 Task: Add "Copy Card To …" Button titled Button0030 to "bottom" of the list "To Do" to Card Card0030 in Board Board0023 in Workspace Development in Trello
Action: Mouse moved to (362, 408)
Screenshot: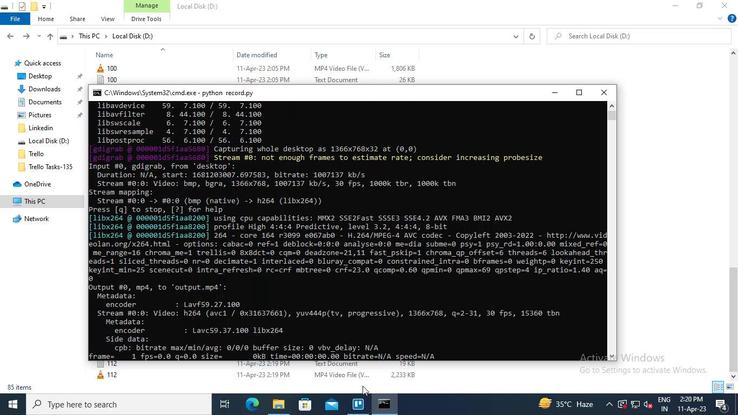 
Action: Mouse pressed left at (362, 408)
Screenshot: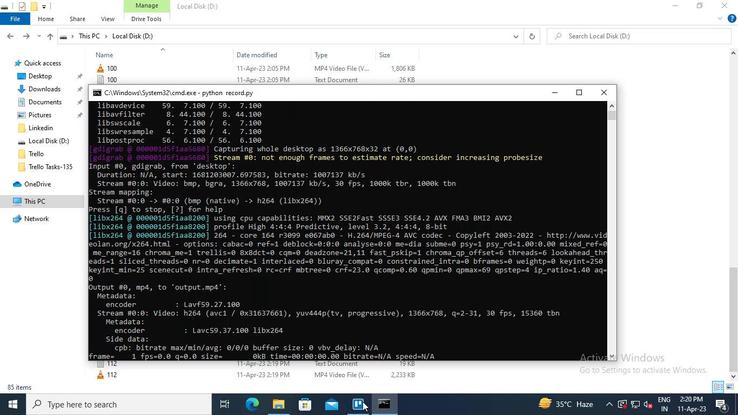 
Action: Mouse moved to (180, 248)
Screenshot: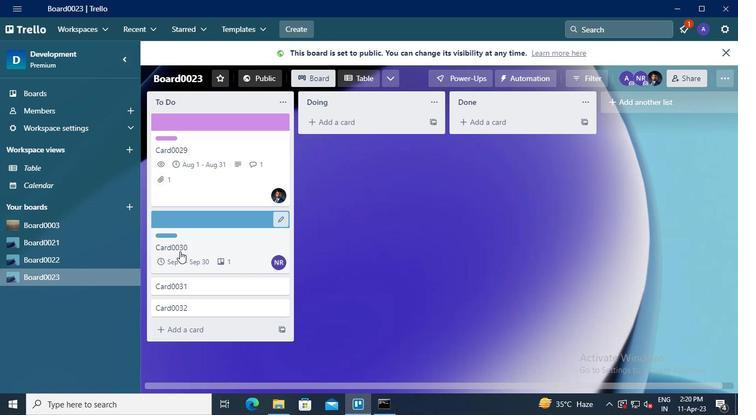 
Action: Mouse pressed left at (180, 248)
Screenshot: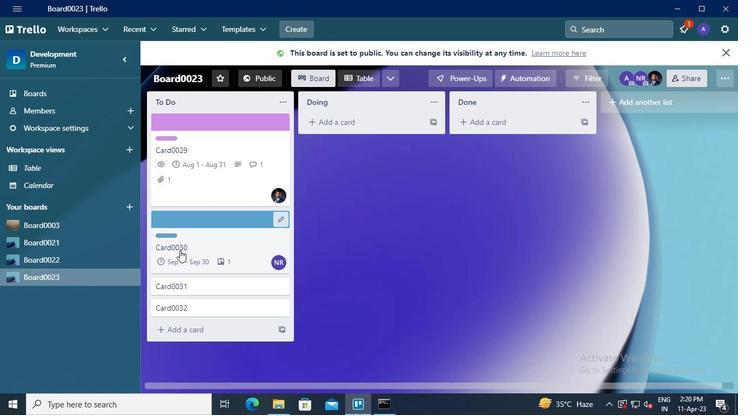 
Action: Mouse moved to (516, 278)
Screenshot: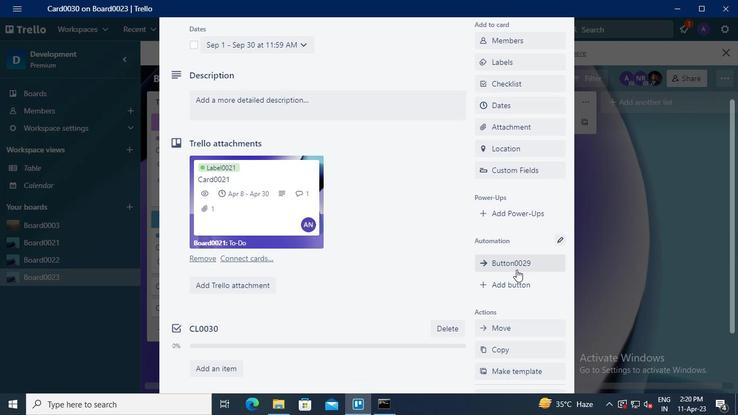 
Action: Mouse pressed left at (516, 278)
Screenshot: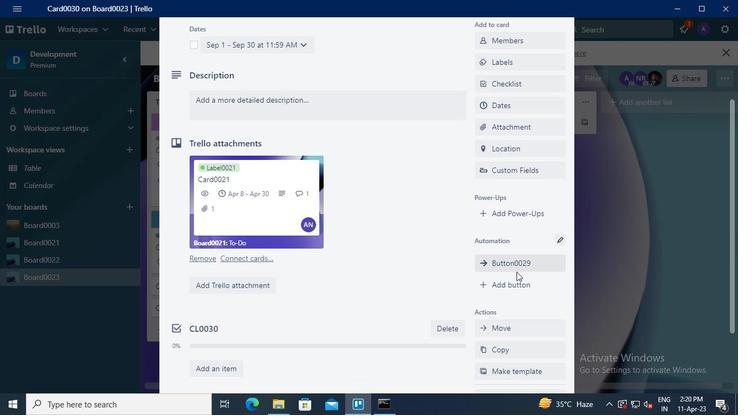 
Action: Mouse moved to (528, 121)
Screenshot: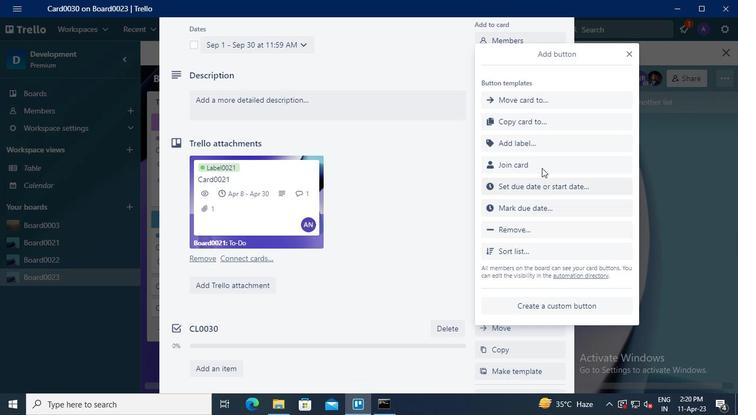 
Action: Mouse pressed left at (528, 121)
Screenshot: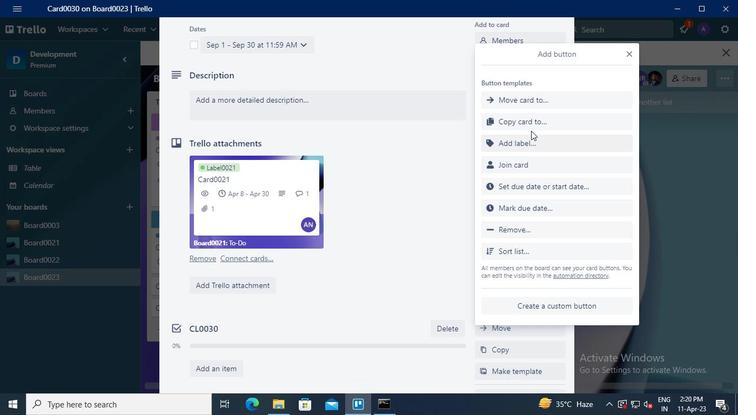 
Action: Mouse moved to (535, 106)
Screenshot: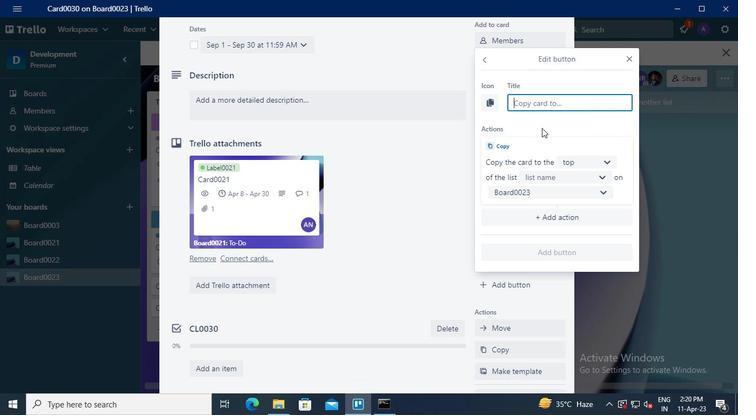 
Action: Mouse pressed left at (535, 106)
Screenshot: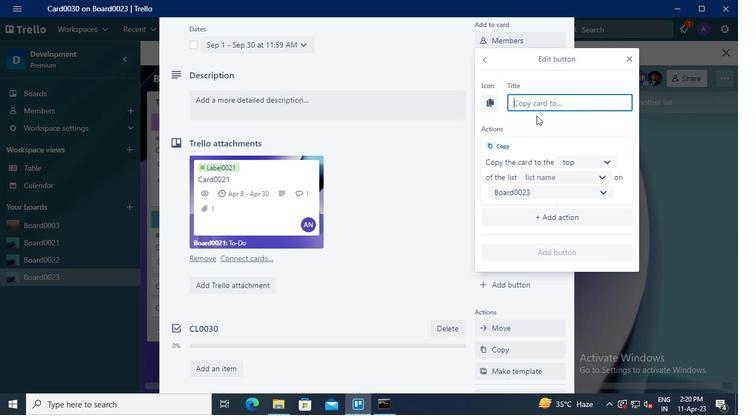 
Action: Keyboard Key.shift
Screenshot: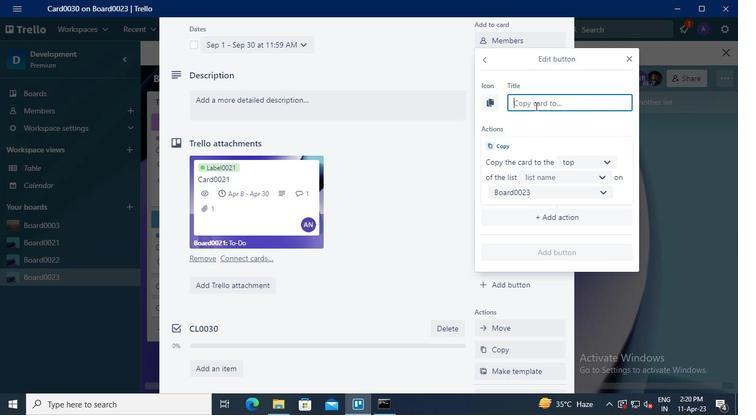 
Action: Keyboard B
Screenshot: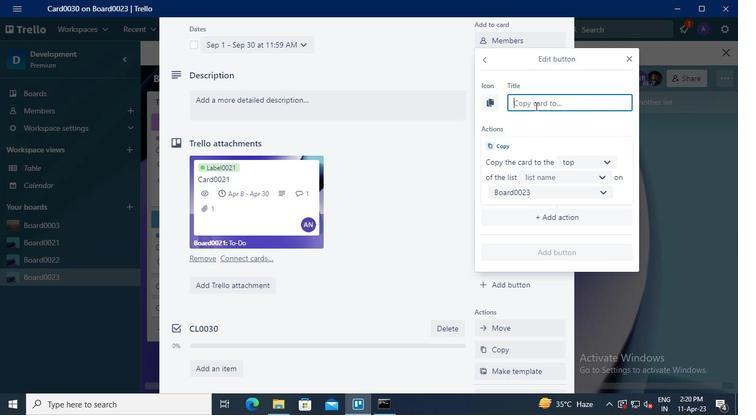 
Action: Keyboard u
Screenshot: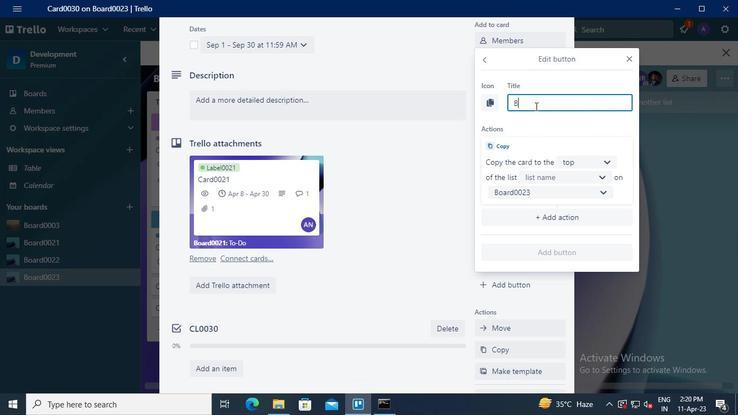 
Action: Keyboard t
Screenshot: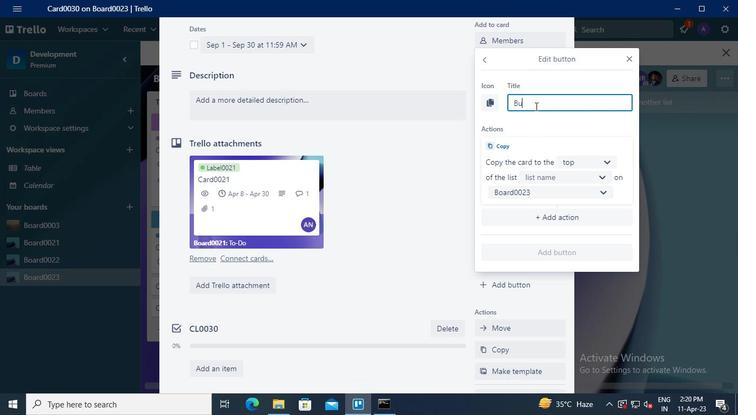 
Action: Keyboard t
Screenshot: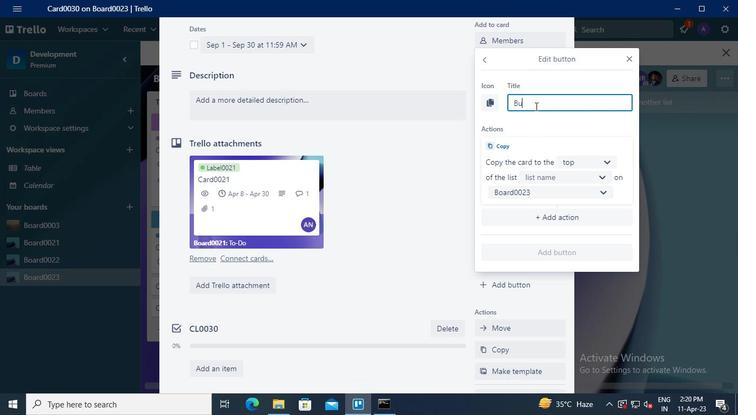 
Action: Keyboard o
Screenshot: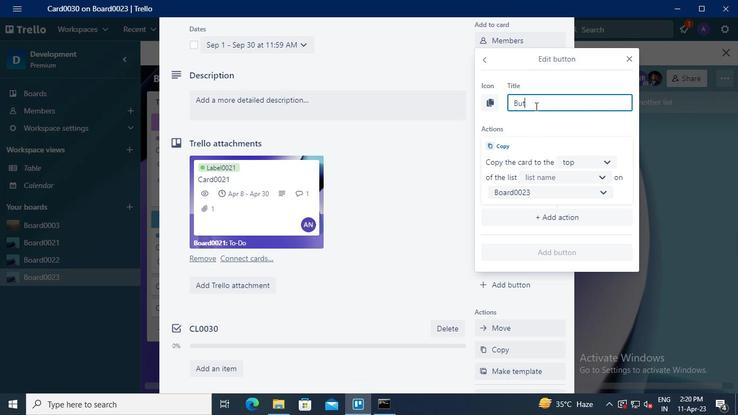 
Action: Keyboard n
Screenshot: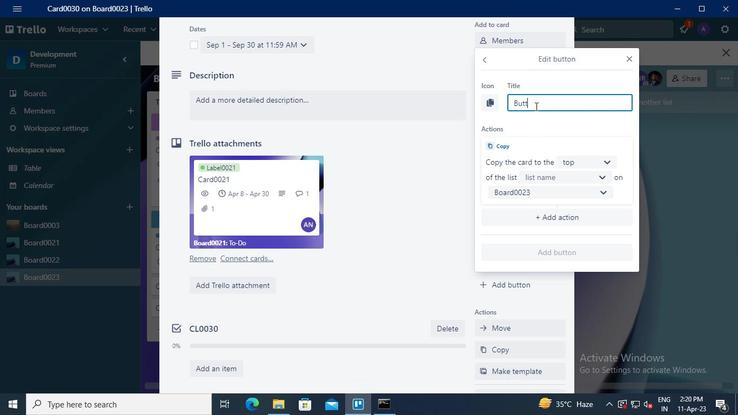 
Action: Keyboard <96>
Screenshot: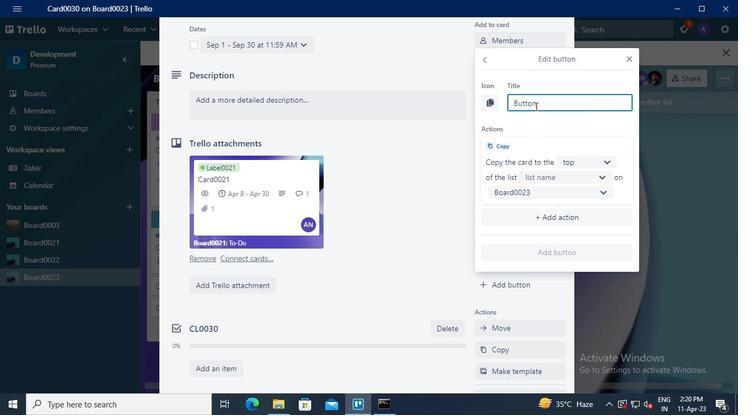 
Action: Keyboard <96>
Screenshot: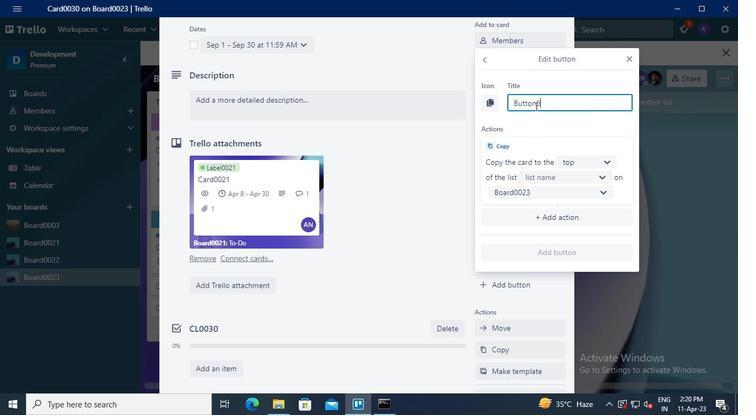 
Action: Keyboard <99>
Screenshot: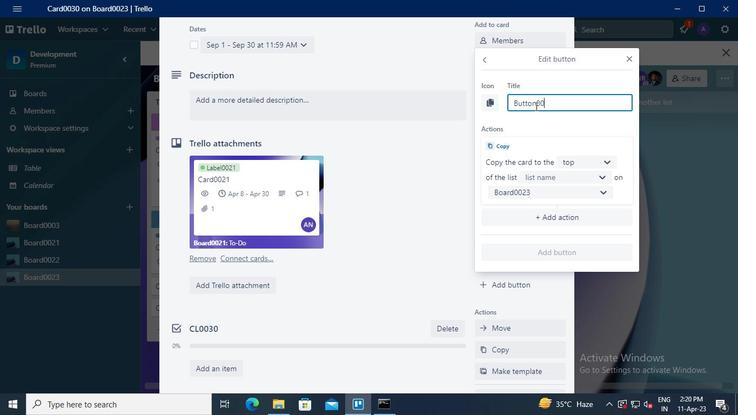 
Action: Keyboard <96>
Screenshot: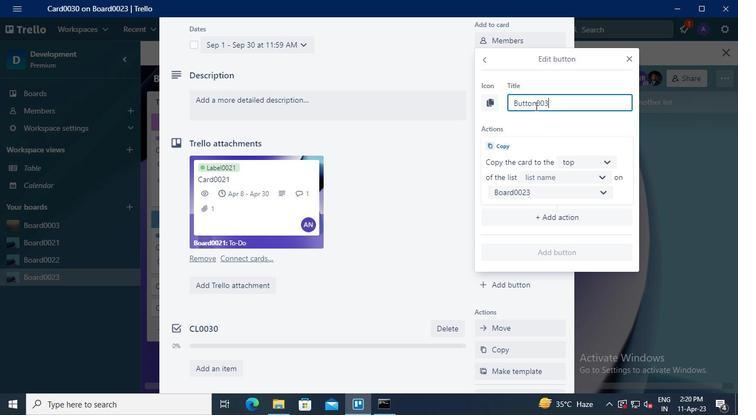 
Action: Mouse moved to (575, 157)
Screenshot: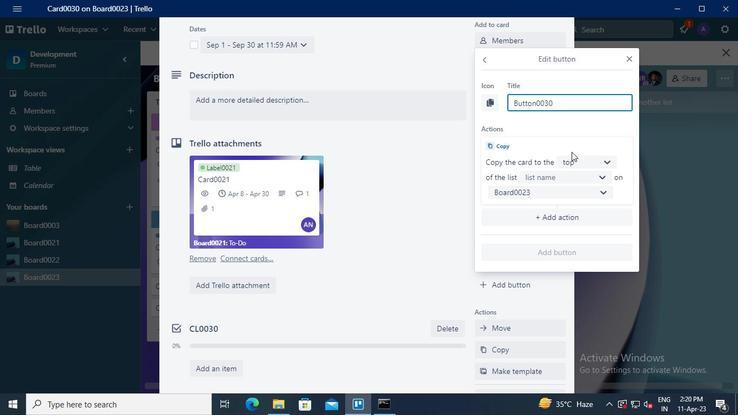 
Action: Mouse pressed left at (575, 157)
Screenshot: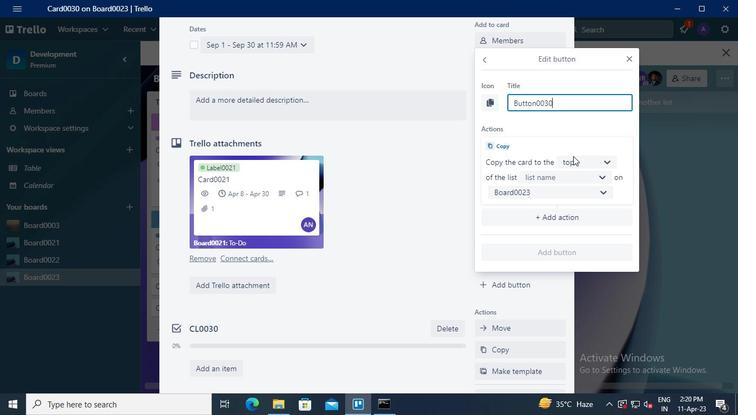 
Action: Mouse moved to (579, 200)
Screenshot: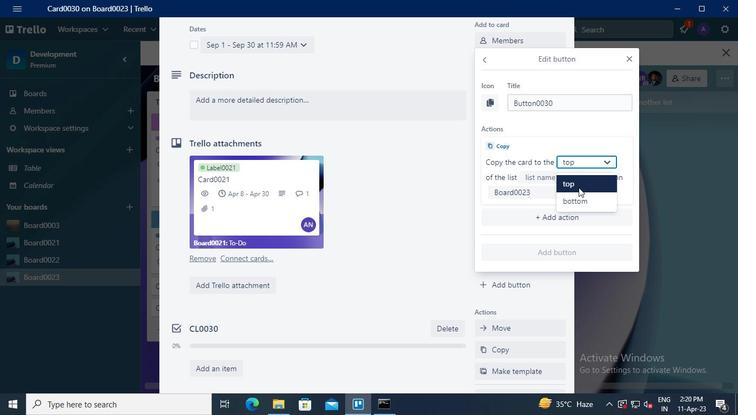
Action: Mouse pressed left at (579, 200)
Screenshot: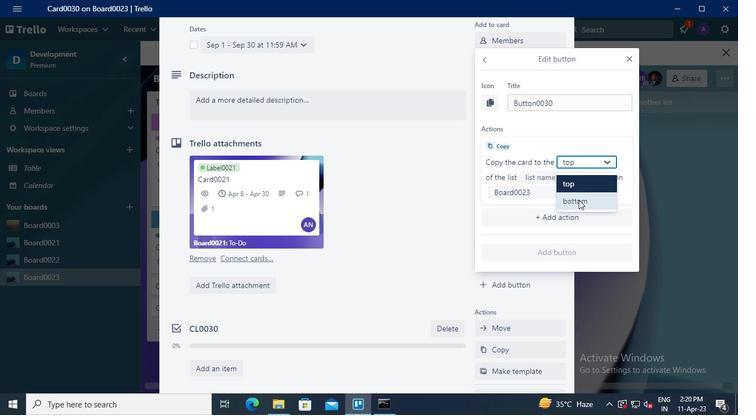 
Action: Mouse moved to (552, 177)
Screenshot: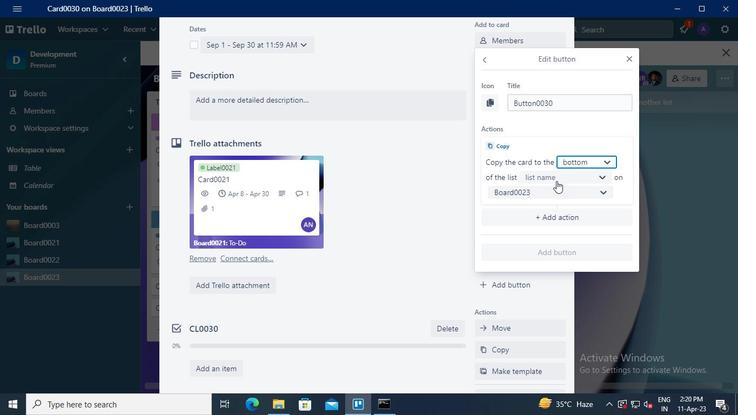 
Action: Mouse pressed left at (552, 177)
Screenshot: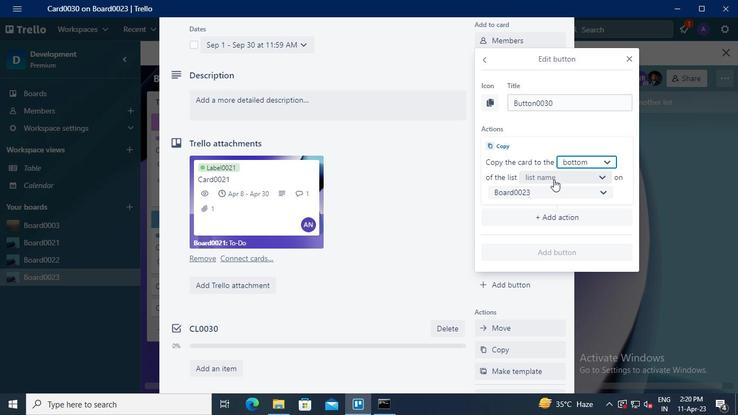 
Action: Mouse moved to (550, 196)
Screenshot: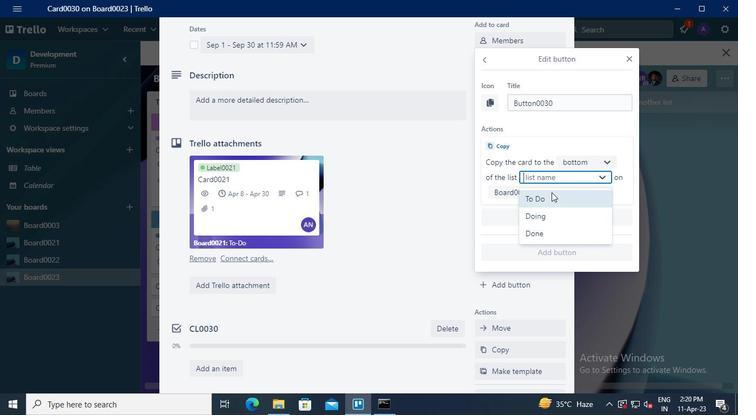 
Action: Mouse pressed left at (550, 196)
Screenshot: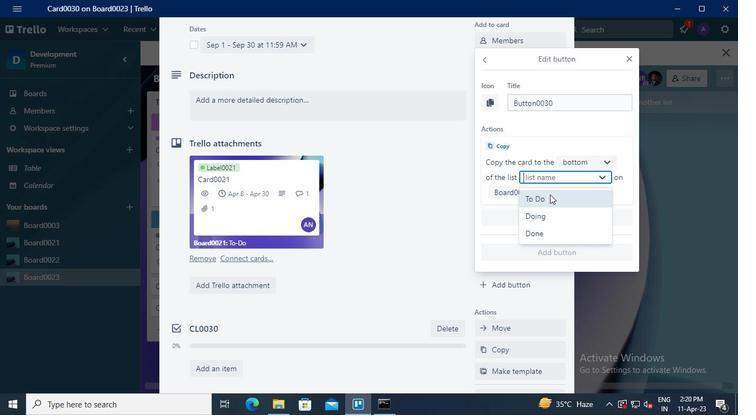 
Action: Mouse moved to (562, 247)
Screenshot: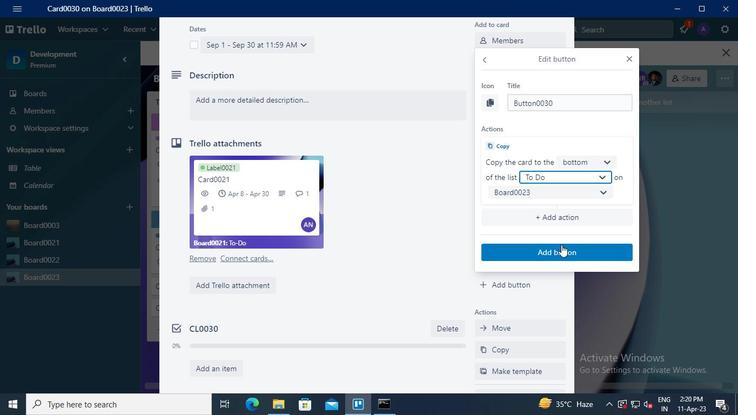 
Action: Mouse pressed left at (562, 247)
Screenshot: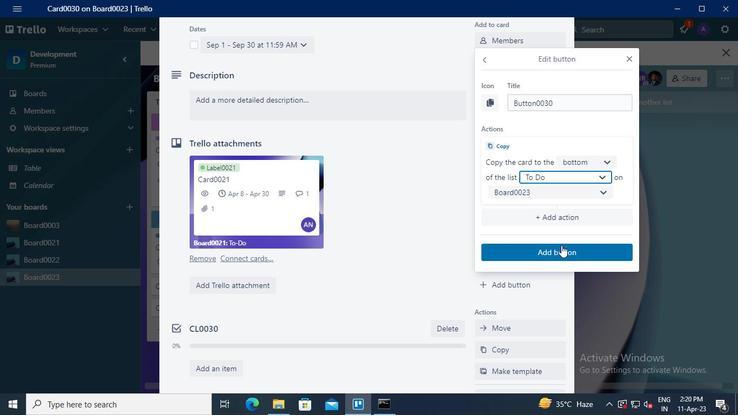 
Action: Mouse moved to (385, 413)
Screenshot: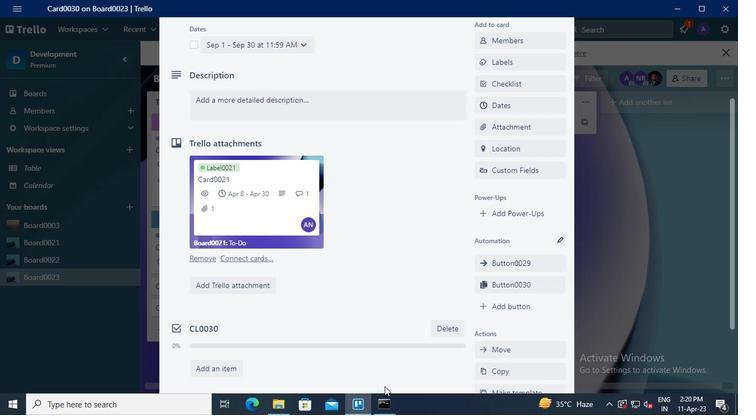 
Action: Mouse pressed left at (385, 413)
Screenshot: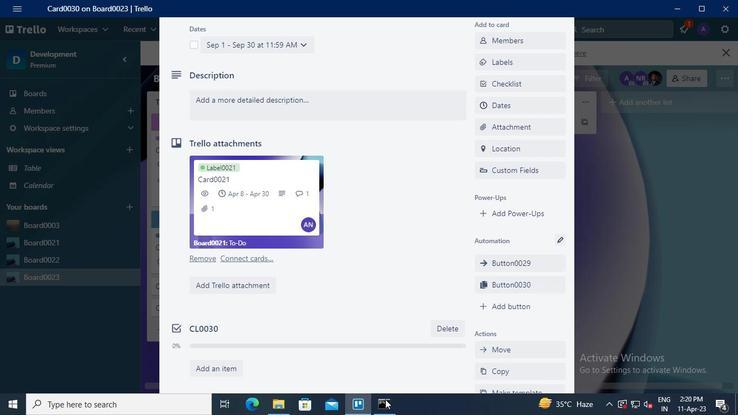 
Action: Mouse moved to (602, 91)
Screenshot: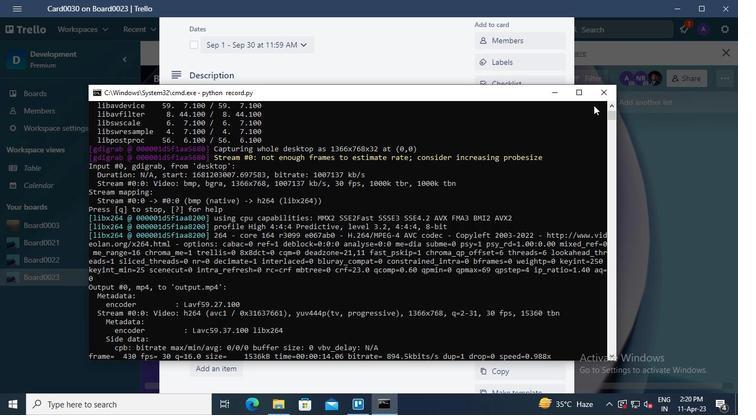 
Action: Mouse pressed left at (602, 91)
Screenshot: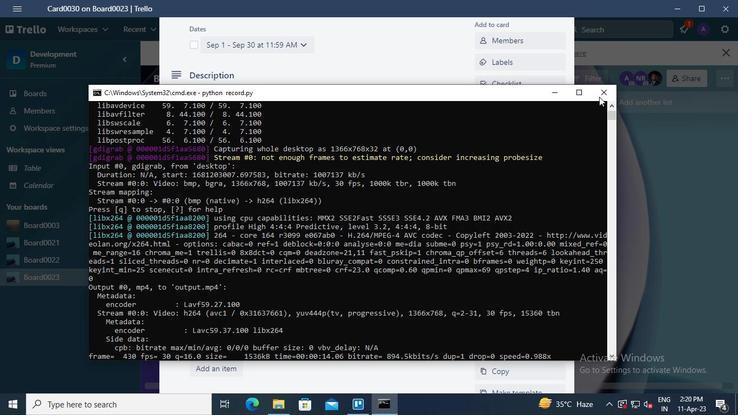 
